 Task: Plan a farewell party for the colleague leaving the company.
Action: Mouse moved to (63, 100)
Screenshot: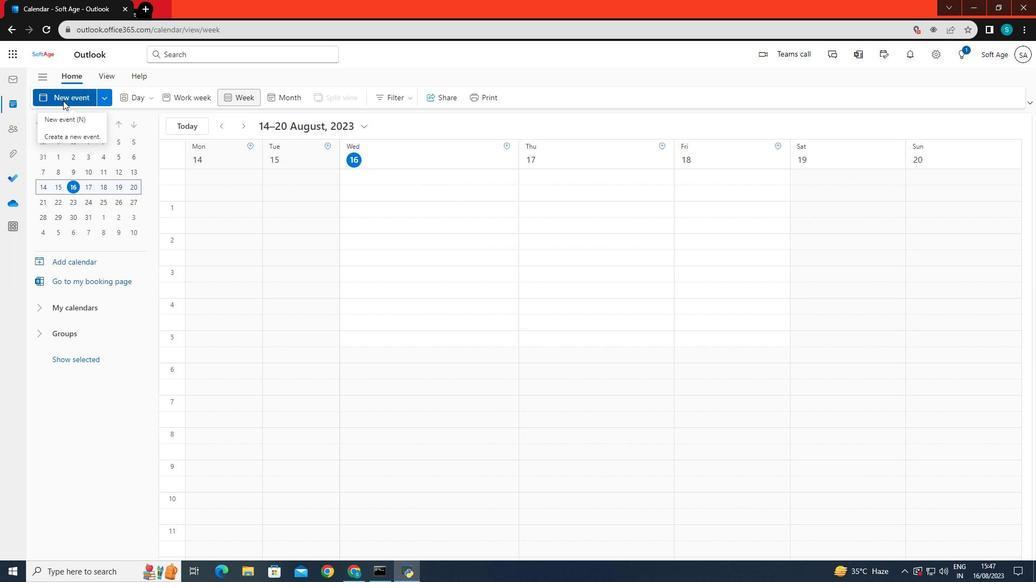 
Action: Mouse pressed left at (63, 100)
Screenshot: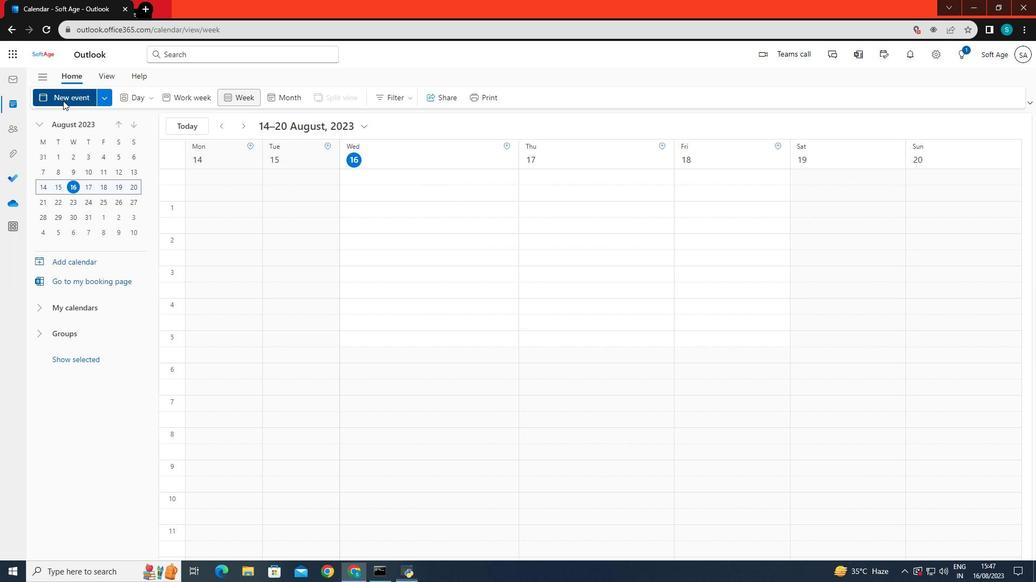 
Action: Mouse moved to (292, 173)
Screenshot: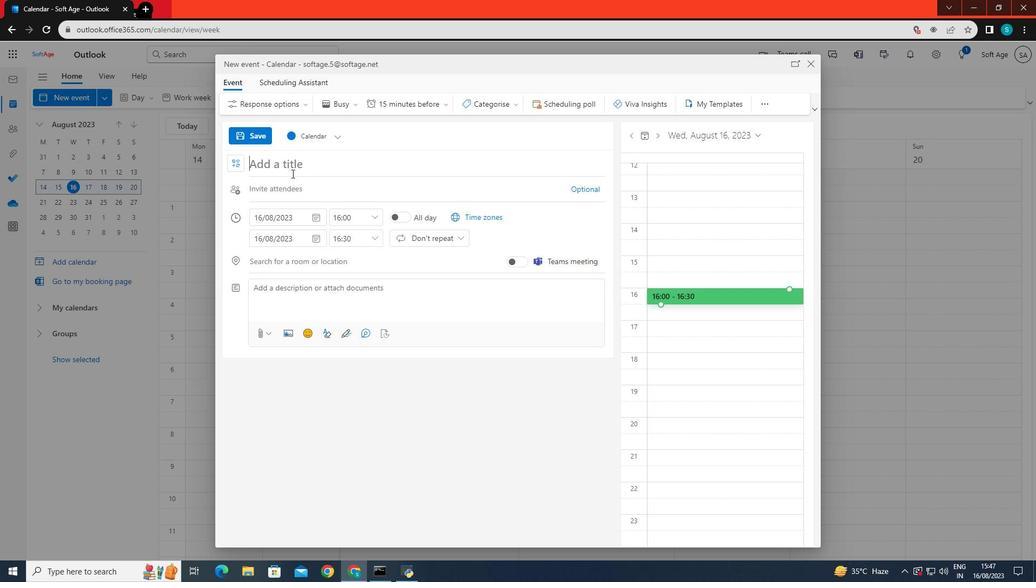 
Action: Mouse pressed left at (292, 173)
Screenshot: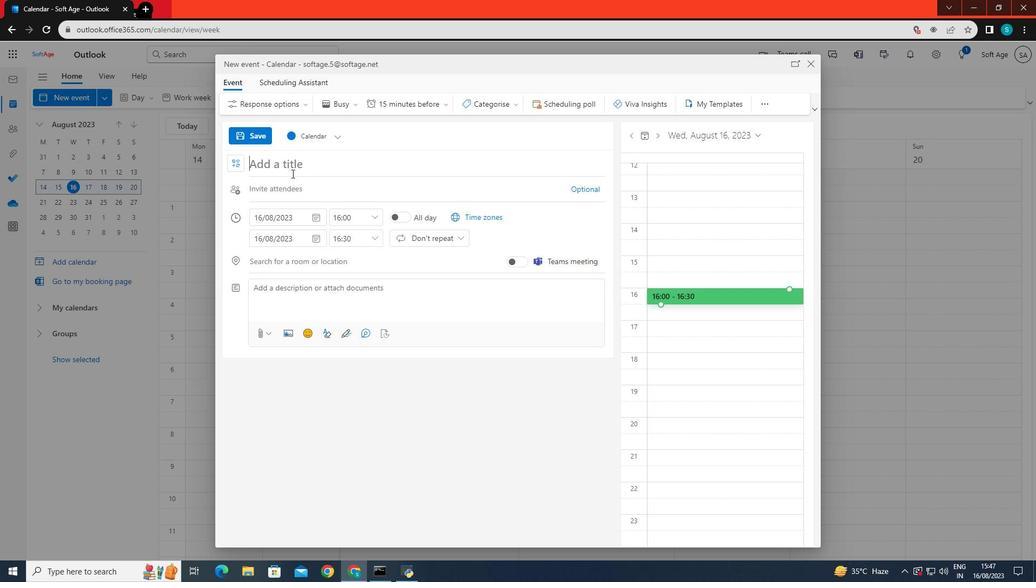 
Action: Key pressed <Key.caps_lock>F<Key.caps_lock>arewell<Key.space>party<Key.space><Key.backspace>
Screenshot: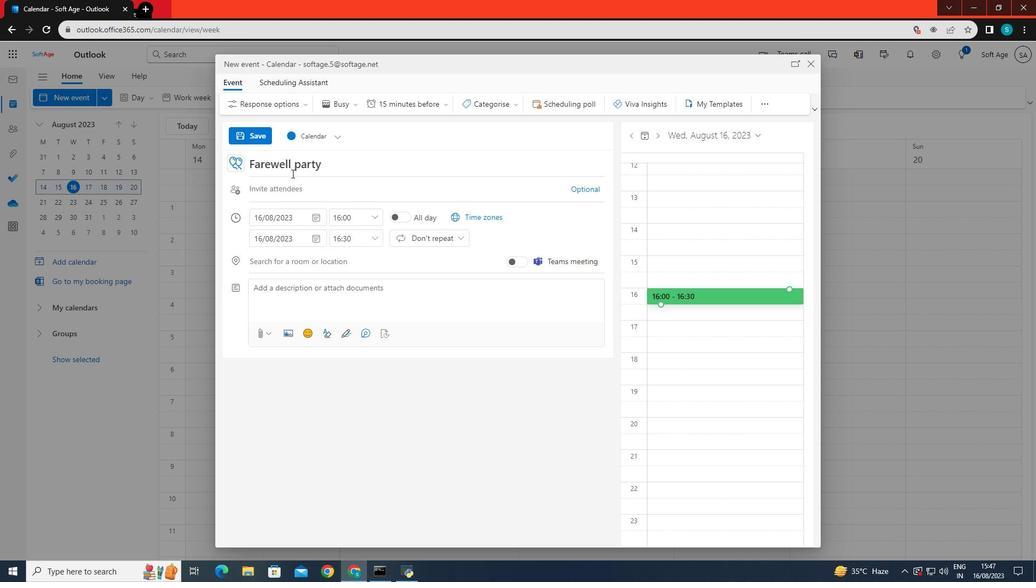 
Action: Mouse moved to (297, 219)
Screenshot: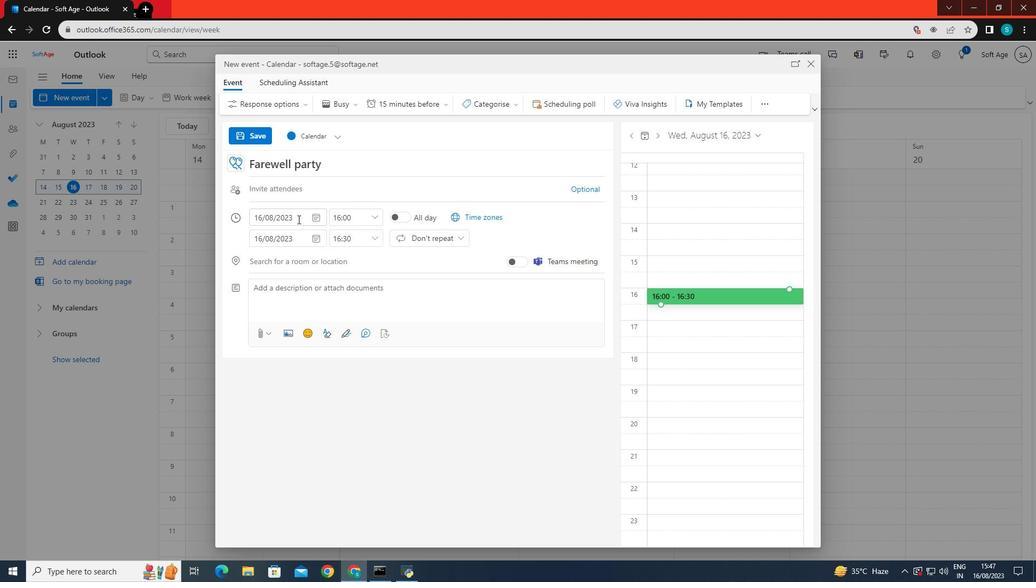 
Action: Mouse pressed left at (297, 219)
Screenshot: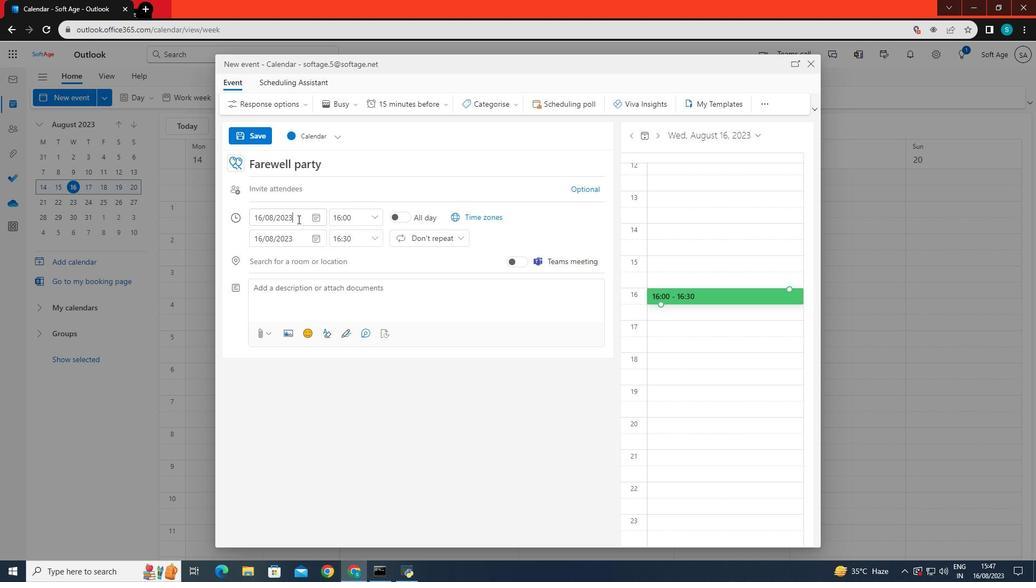 
Action: Mouse moved to (312, 335)
Screenshot: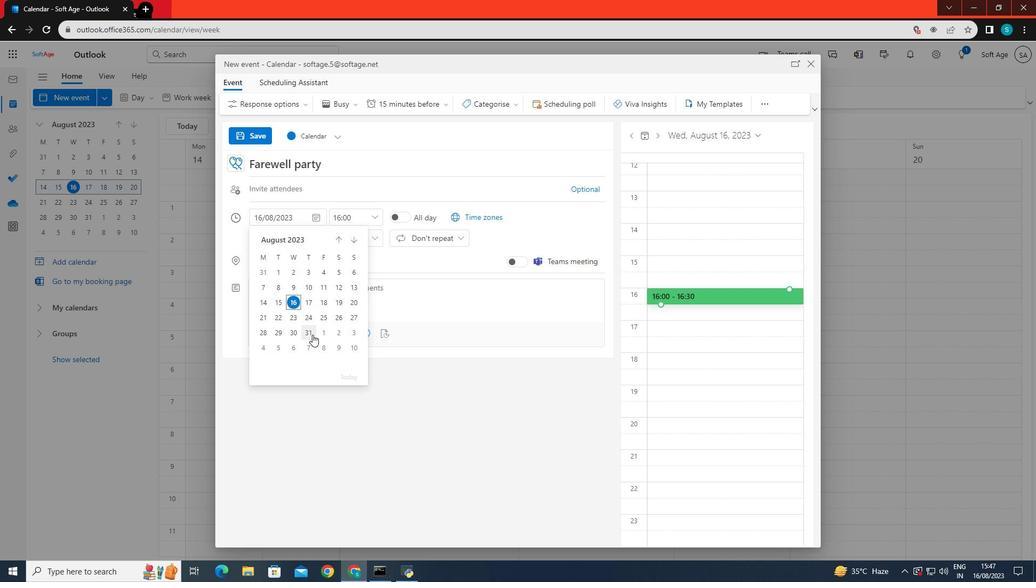 
Action: Mouse pressed left at (312, 335)
Screenshot: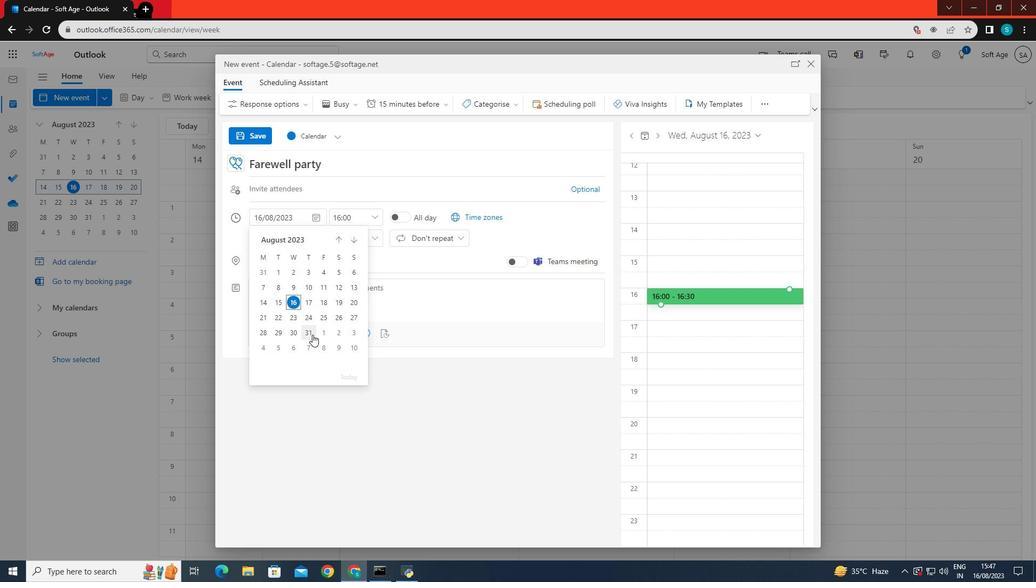 
Action: Mouse moved to (296, 241)
Screenshot: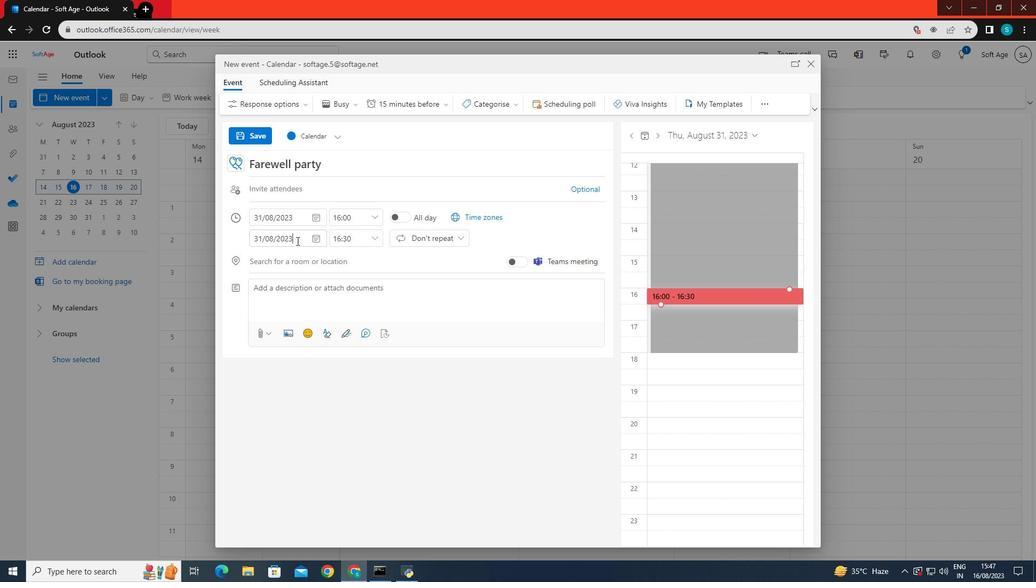 
Action: Mouse pressed left at (296, 241)
Screenshot: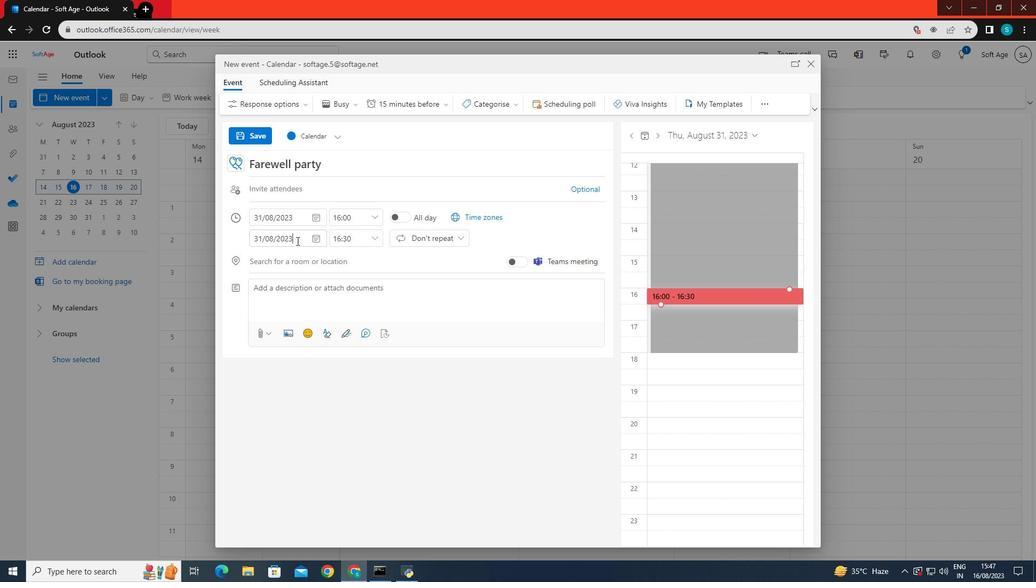 
Action: Mouse moved to (310, 352)
Screenshot: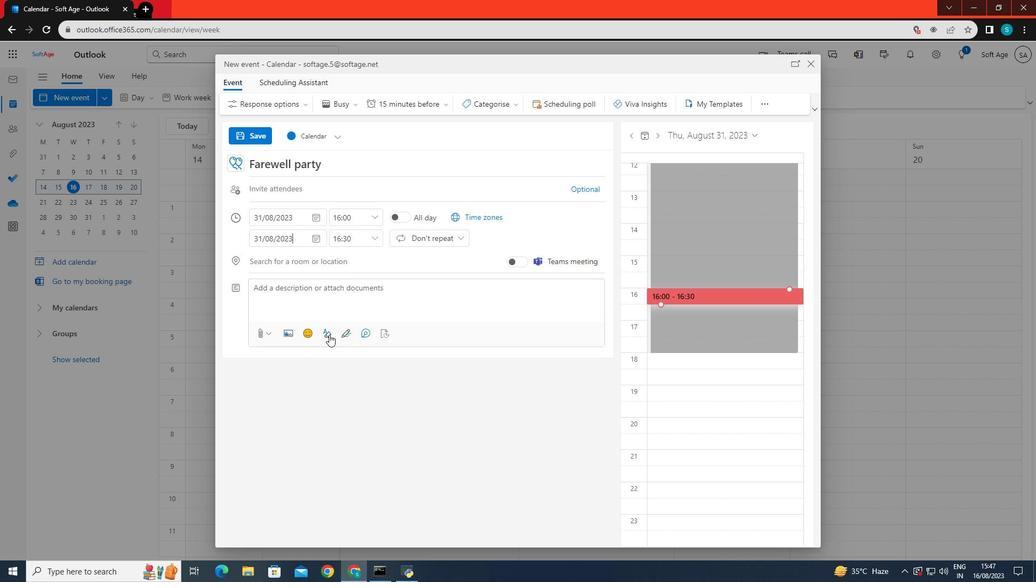 
Action: Mouse pressed left at (310, 352)
Screenshot: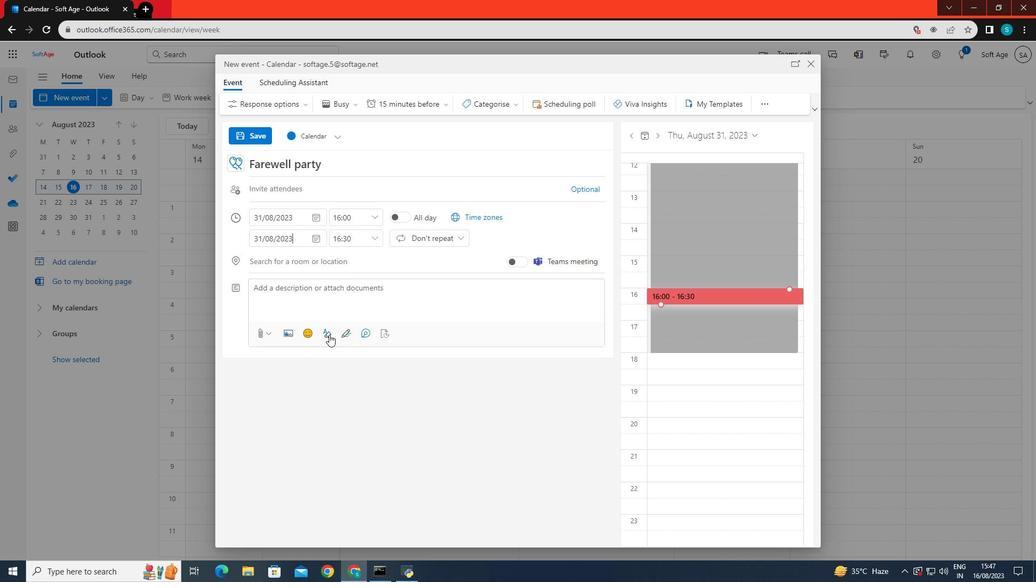
Action: Mouse moved to (352, 218)
Screenshot: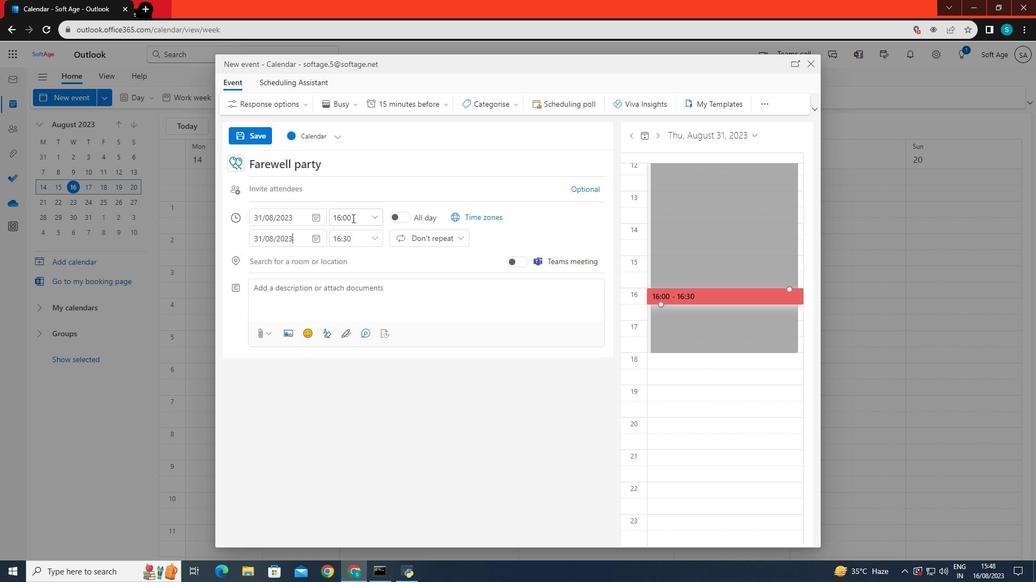 
Action: Mouse pressed left at (352, 218)
Screenshot: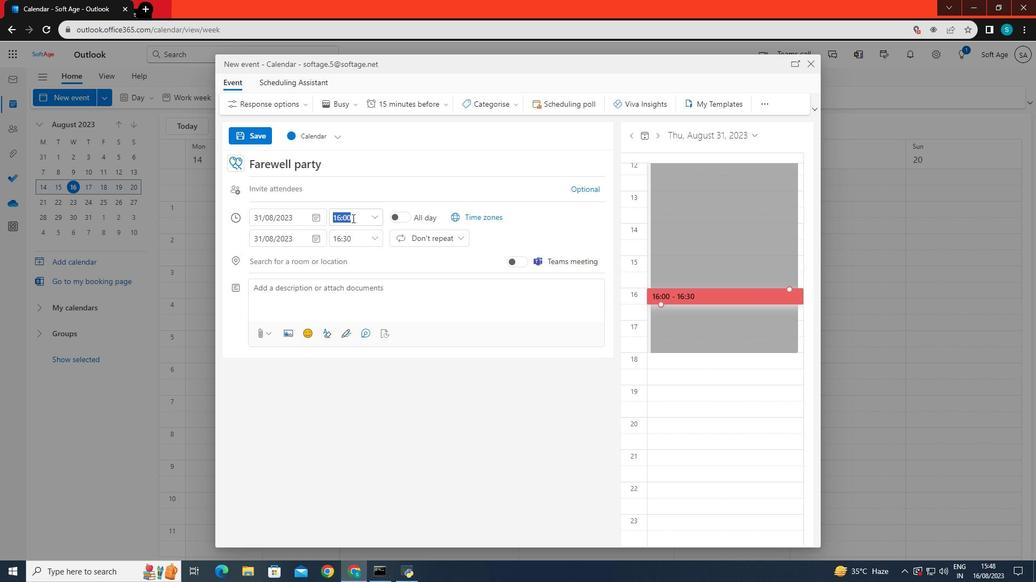 
Action: Mouse moved to (381, 214)
Screenshot: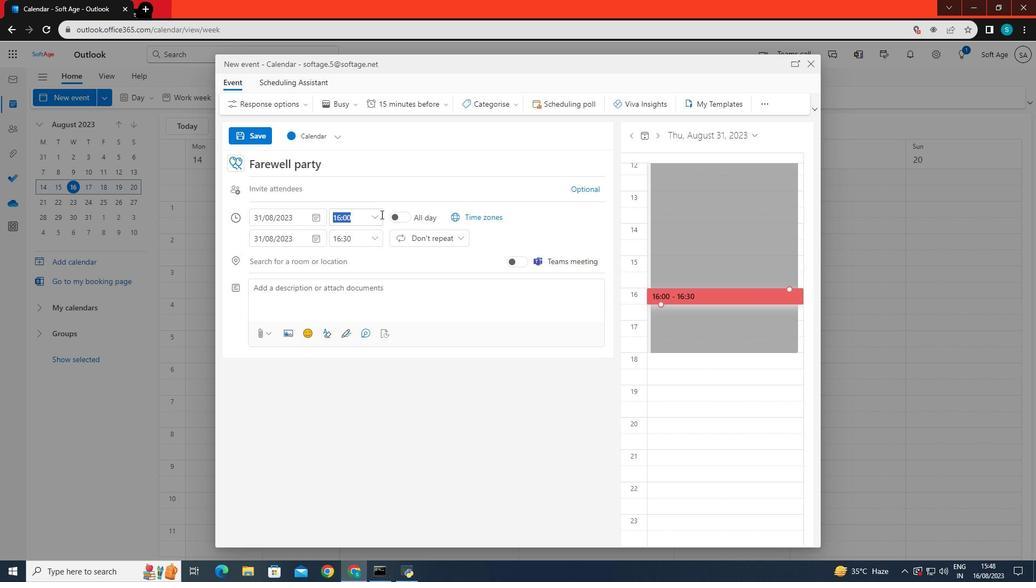 
Action: Mouse pressed left at (381, 214)
Screenshot: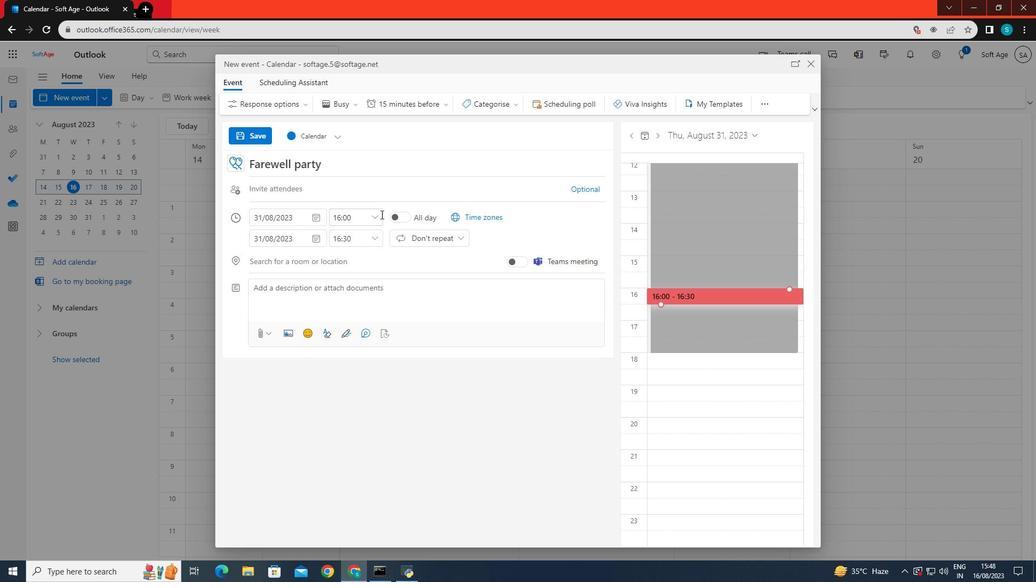 
Action: Mouse moved to (376, 215)
Screenshot: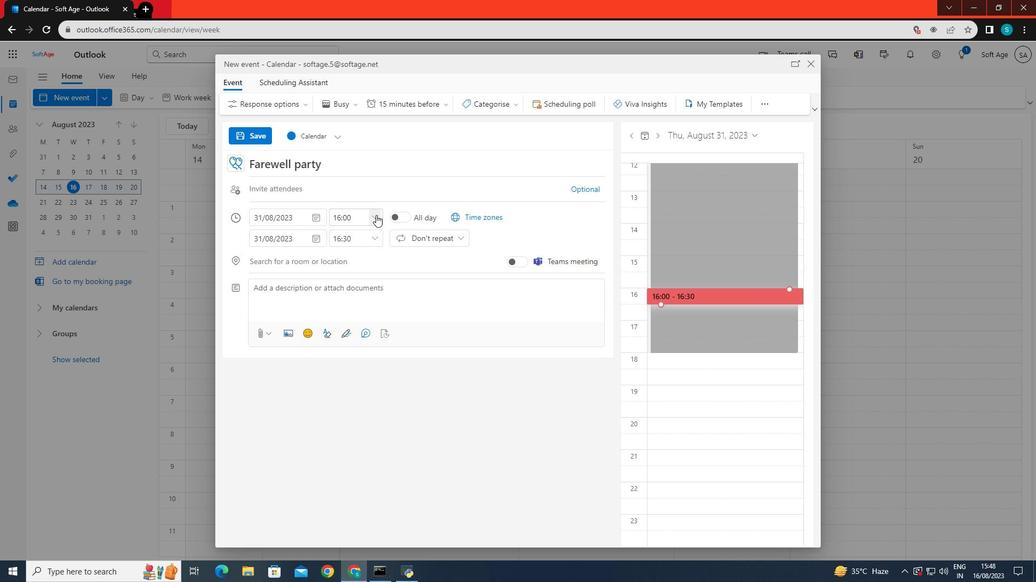 
Action: Mouse pressed left at (376, 215)
Screenshot: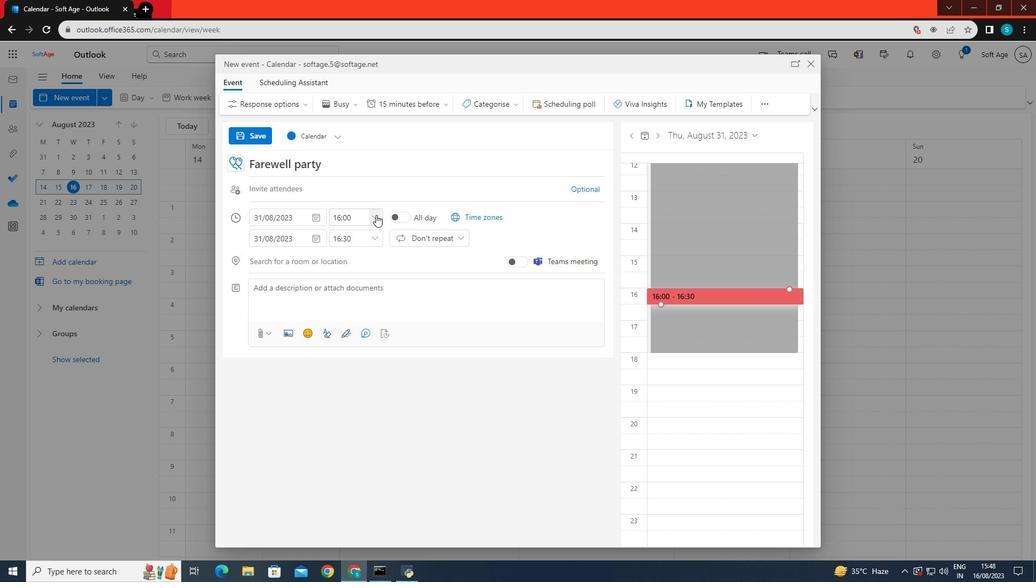 
Action: Mouse moved to (350, 309)
Screenshot: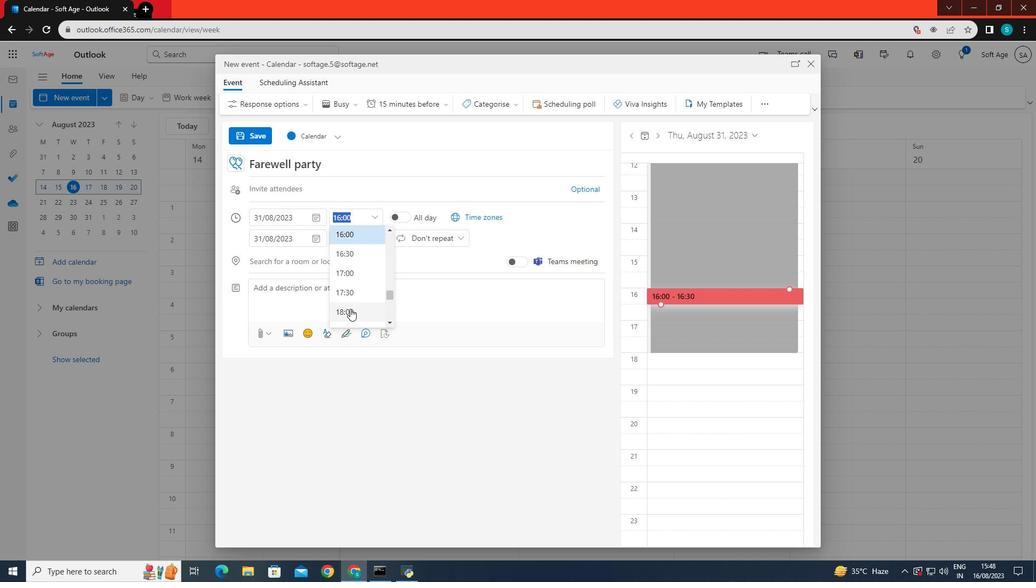 
Action: Mouse scrolled (350, 309) with delta (0, 0)
Screenshot: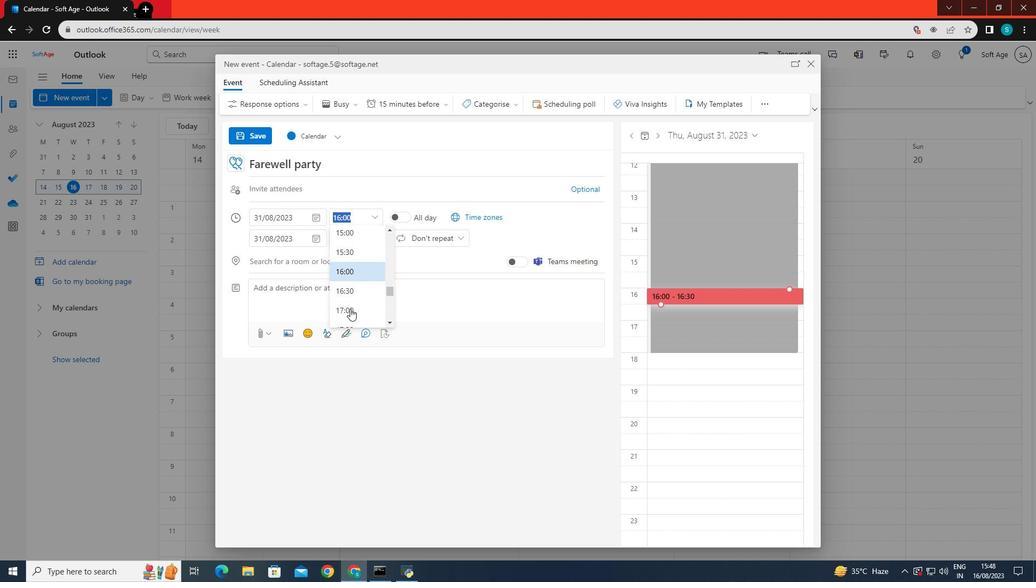 
Action: Mouse scrolled (350, 309) with delta (0, 0)
Screenshot: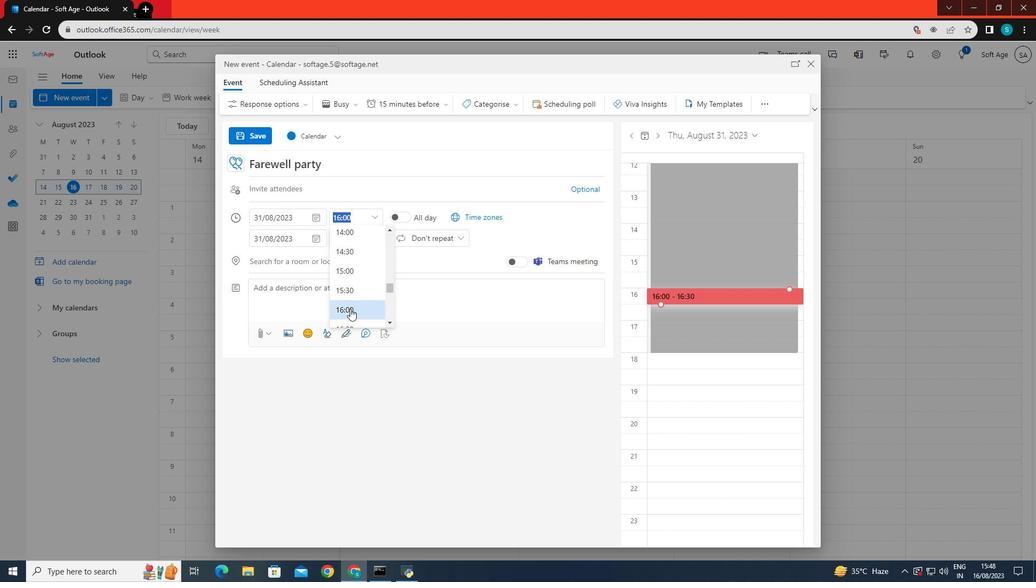 
Action: Mouse scrolled (350, 309) with delta (0, 0)
Screenshot: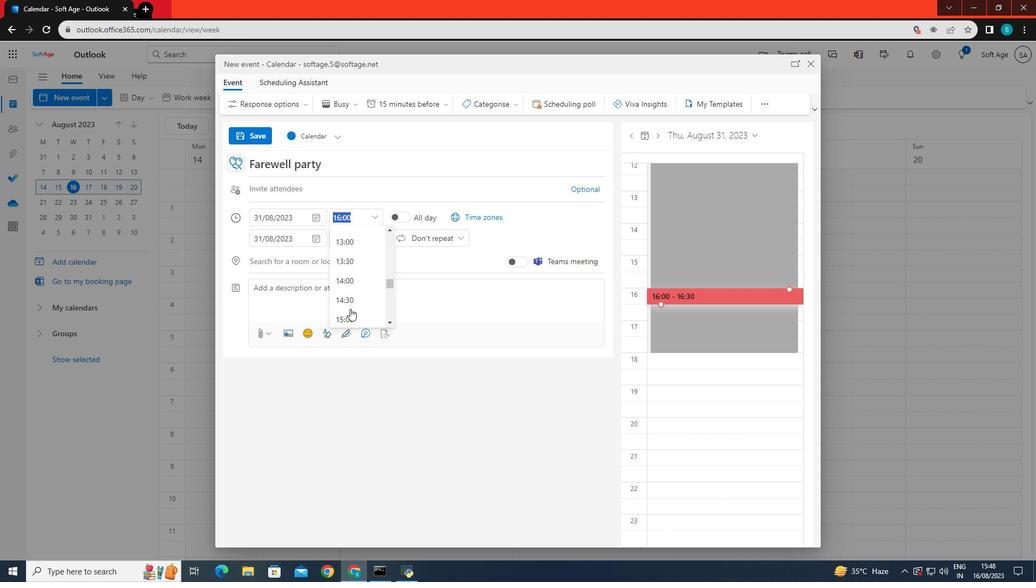 
Action: Mouse moved to (345, 247)
Screenshot: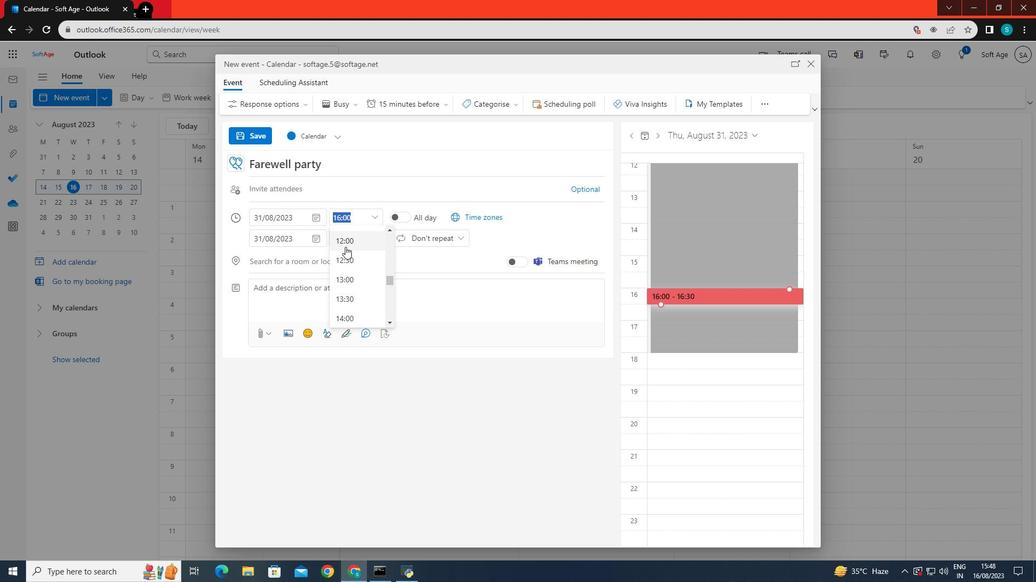 
Action: Mouse pressed left at (345, 247)
Screenshot: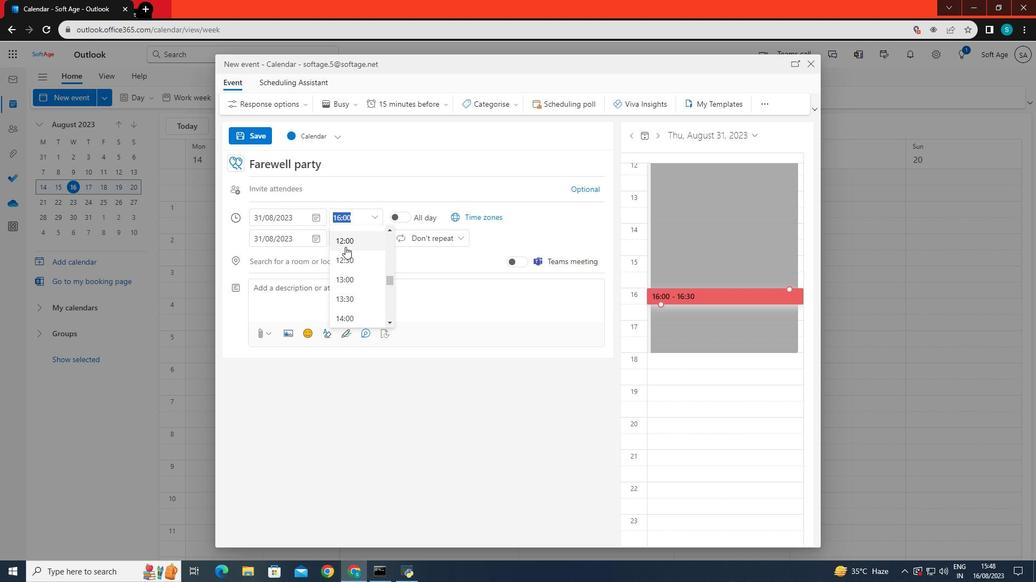 
Action: Mouse moved to (376, 237)
Screenshot: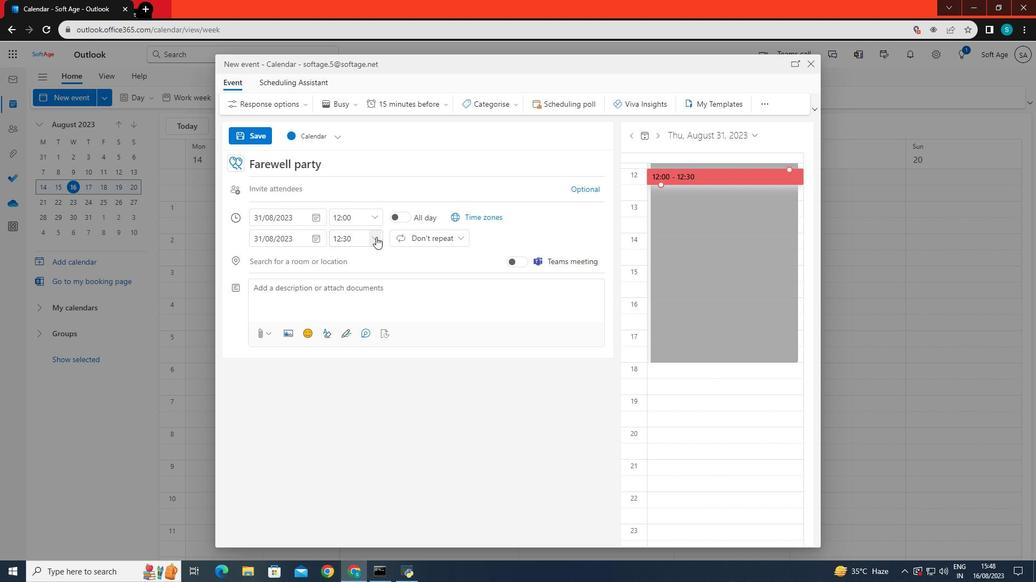 
Action: Mouse pressed left at (376, 237)
Screenshot: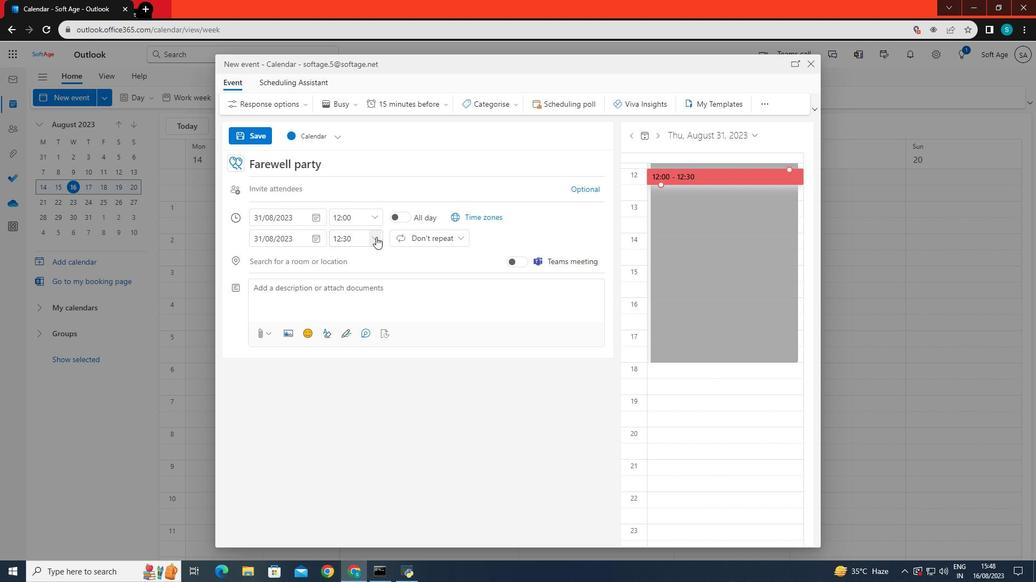 
Action: Mouse moved to (345, 318)
Screenshot: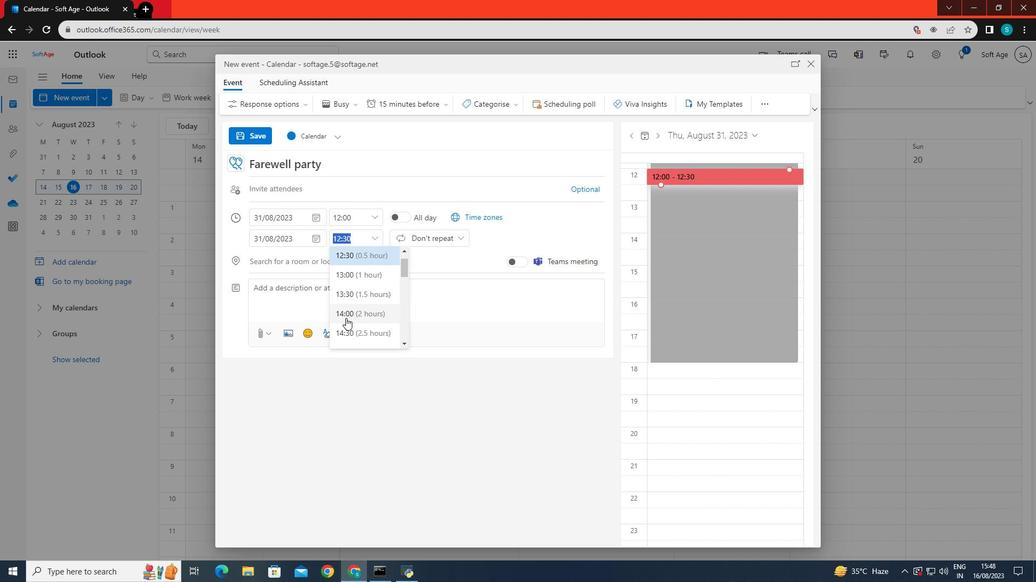 
Action: Mouse scrolled (345, 317) with delta (0, 0)
Screenshot: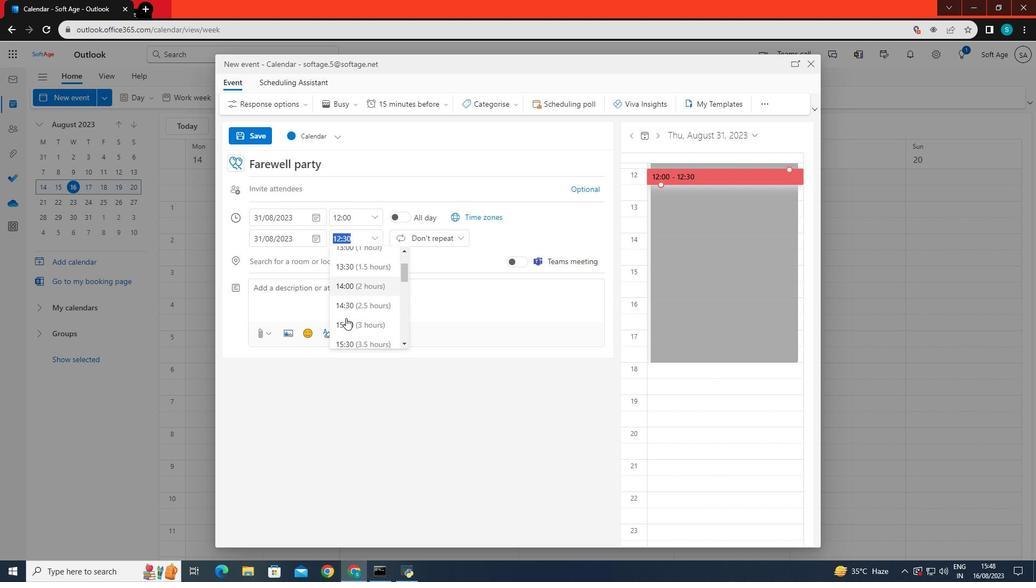 
Action: Mouse scrolled (345, 317) with delta (0, 0)
Screenshot: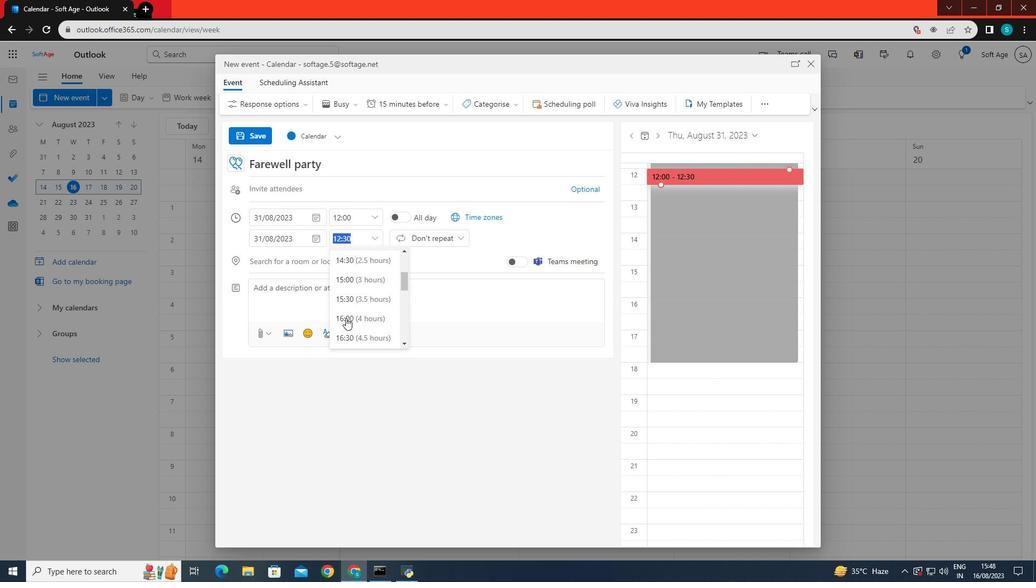 
Action: Mouse moved to (352, 297)
Screenshot: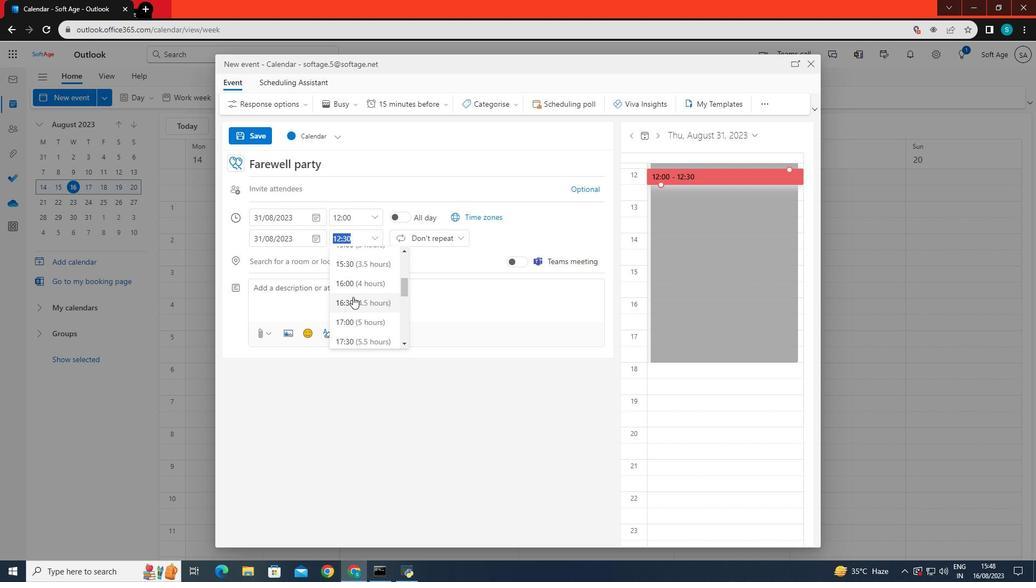 
Action: Mouse scrolled (352, 296) with delta (0, 0)
Screenshot: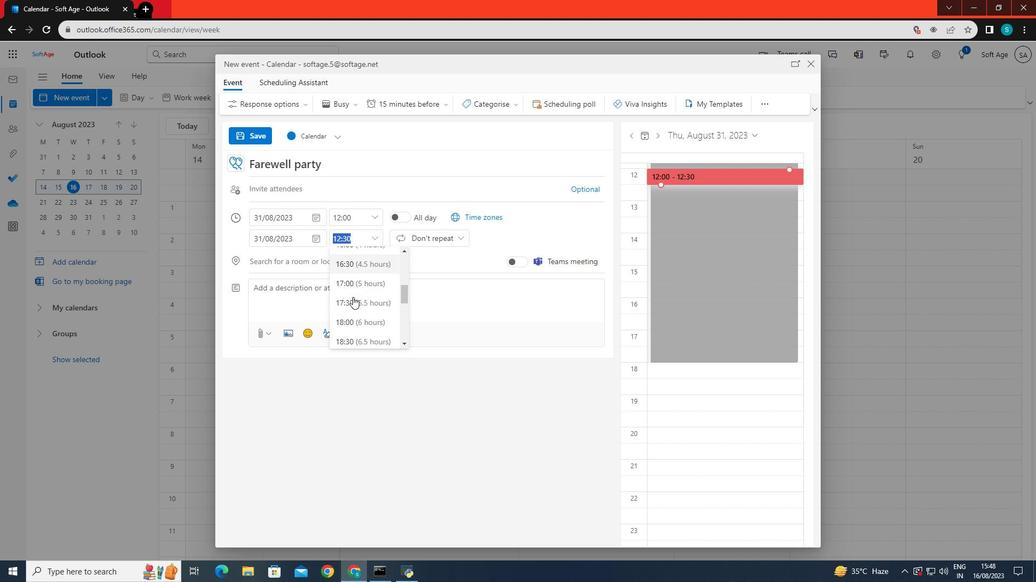 
Action: Mouse scrolled (352, 296) with delta (0, 0)
Screenshot: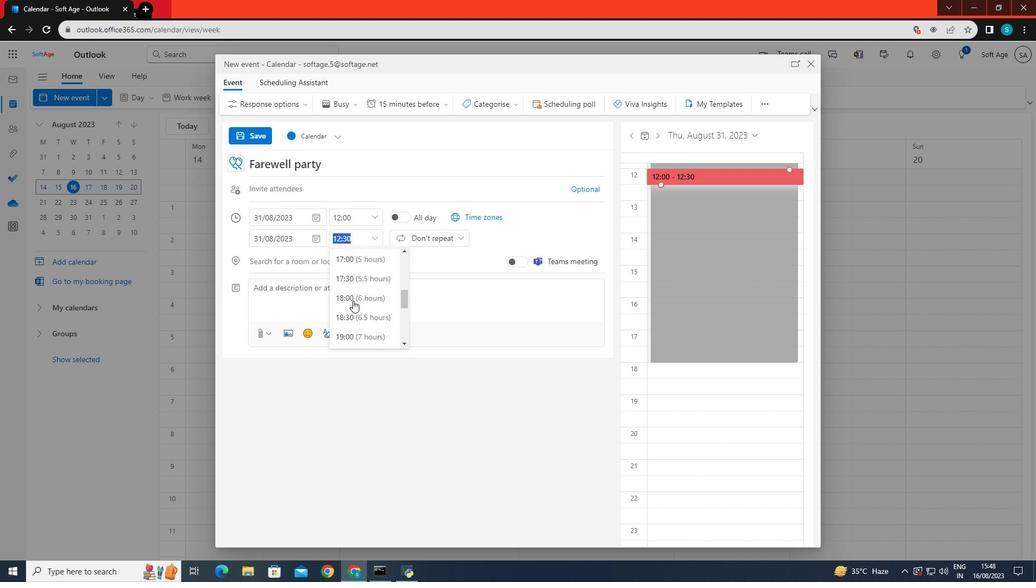 
Action: Mouse moved to (349, 255)
Screenshot: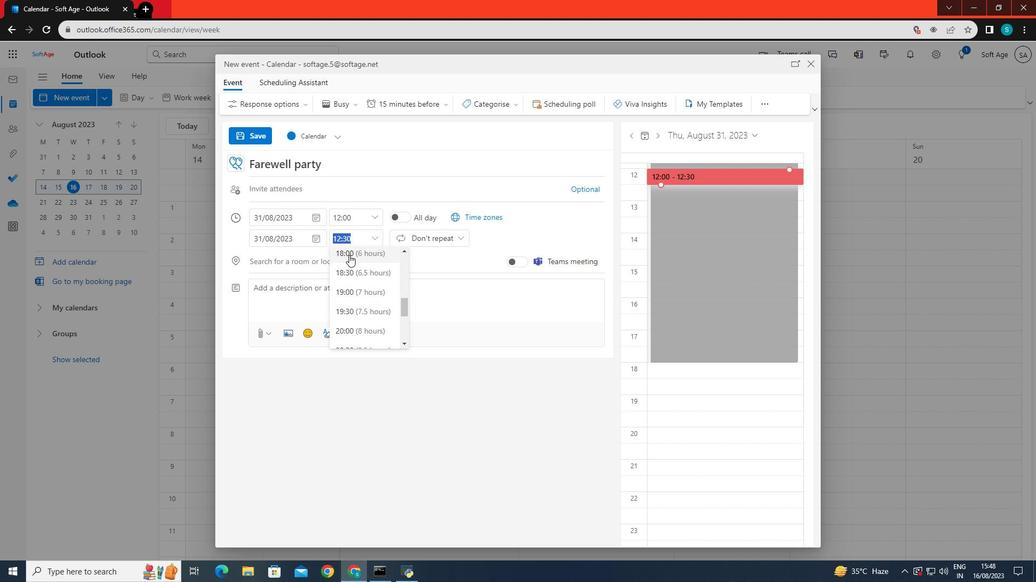 
Action: Mouse pressed left at (349, 255)
Screenshot: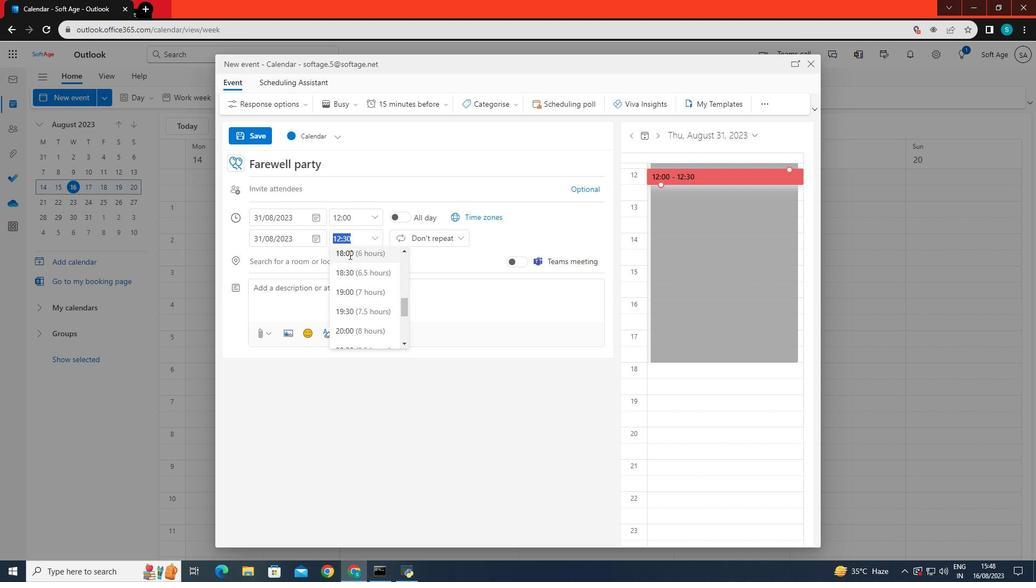 
Action: Mouse moved to (291, 294)
Screenshot: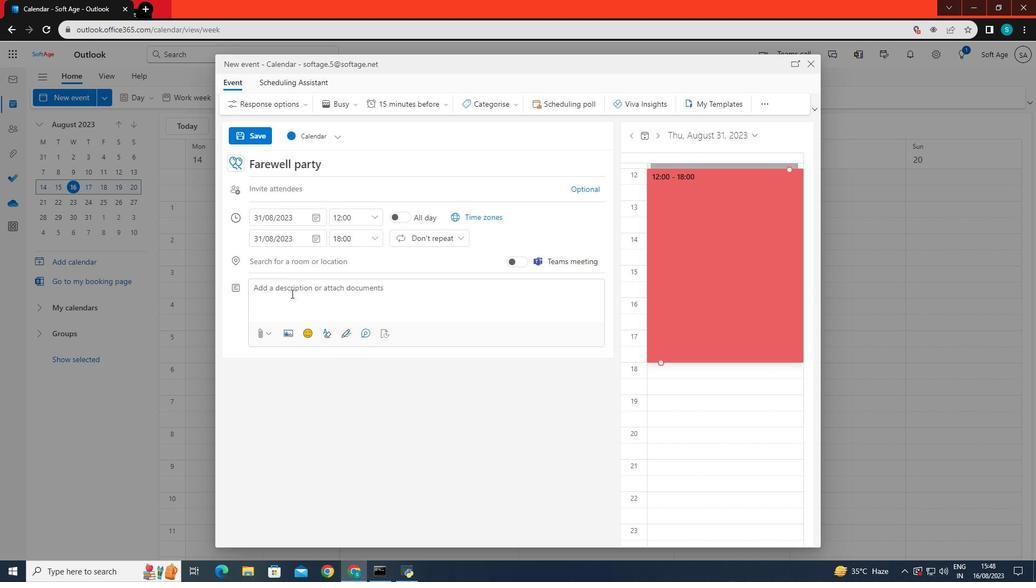 
Action: Mouse pressed left at (291, 294)
Screenshot: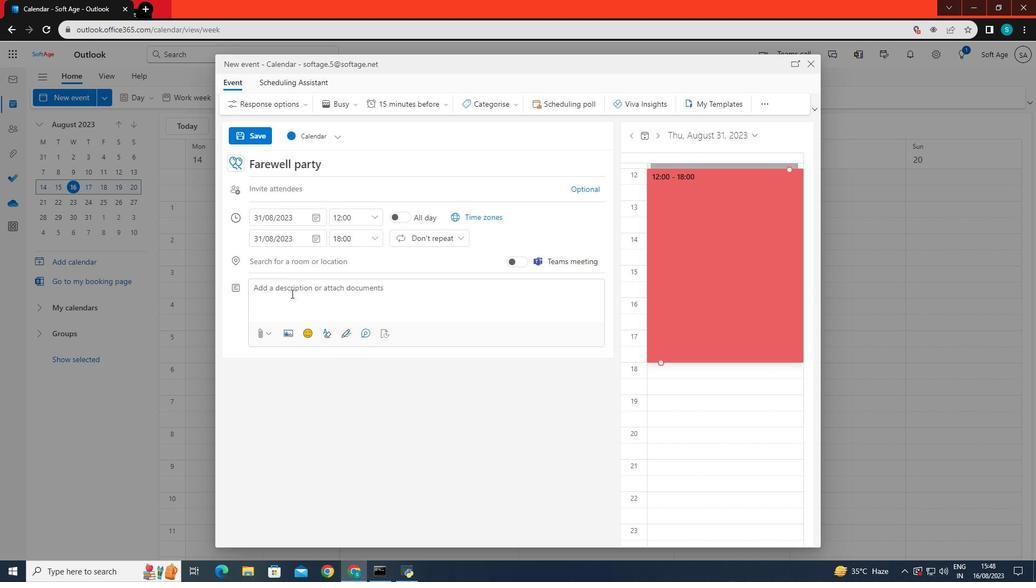 
Action: Key pressed <Key.caps_lock>P<Key.caps_lock>lan<Key.space>a<Key.space>farewell<Key.space>party<Key.space>for<Key.space>the<Key.space>colleague<Key.space>leaving<Key.space>the<Key.space>company.
Screenshot: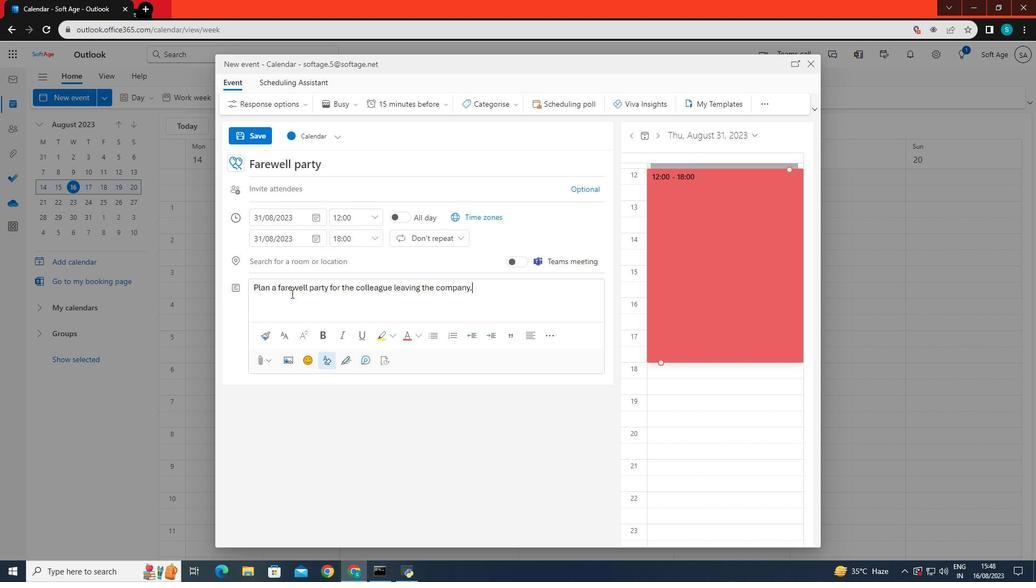 
Action: Mouse moved to (440, 102)
Screenshot: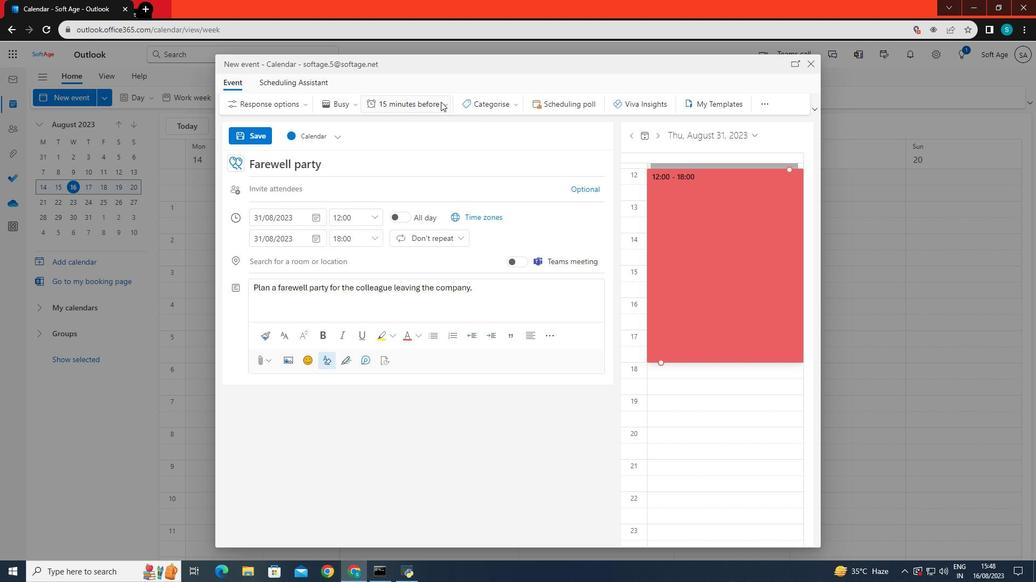 
Action: Mouse pressed left at (440, 102)
Screenshot: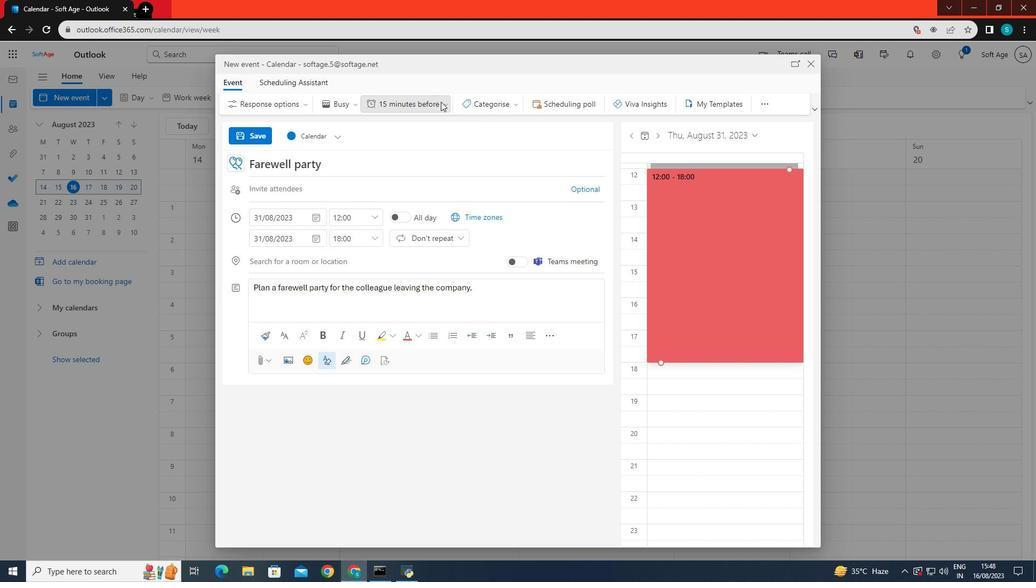 
Action: Mouse moved to (397, 283)
Screenshot: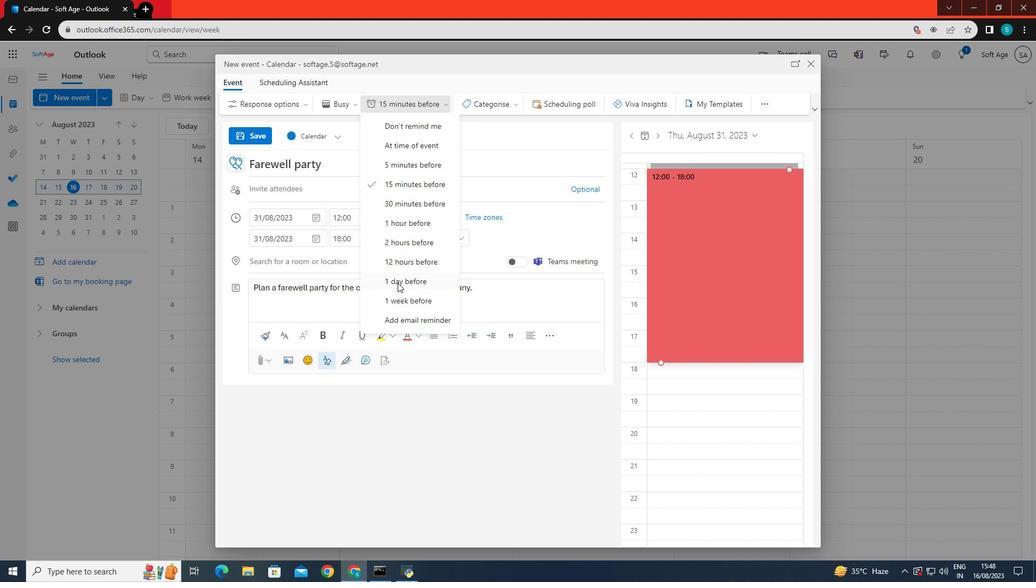 
Action: Mouse pressed left at (397, 283)
Screenshot: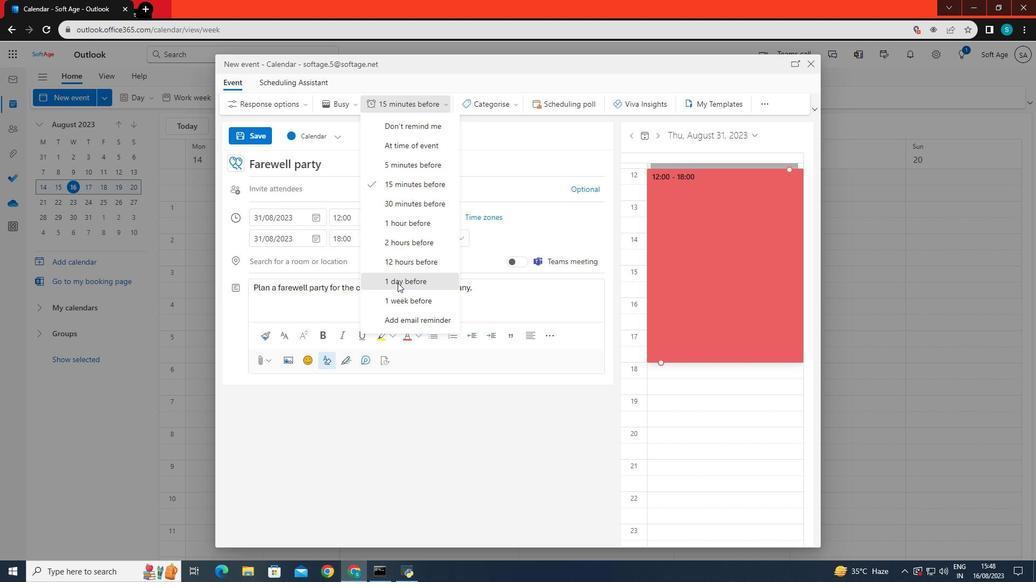
Action: Mouse moved to (378, 296)
Screenshot: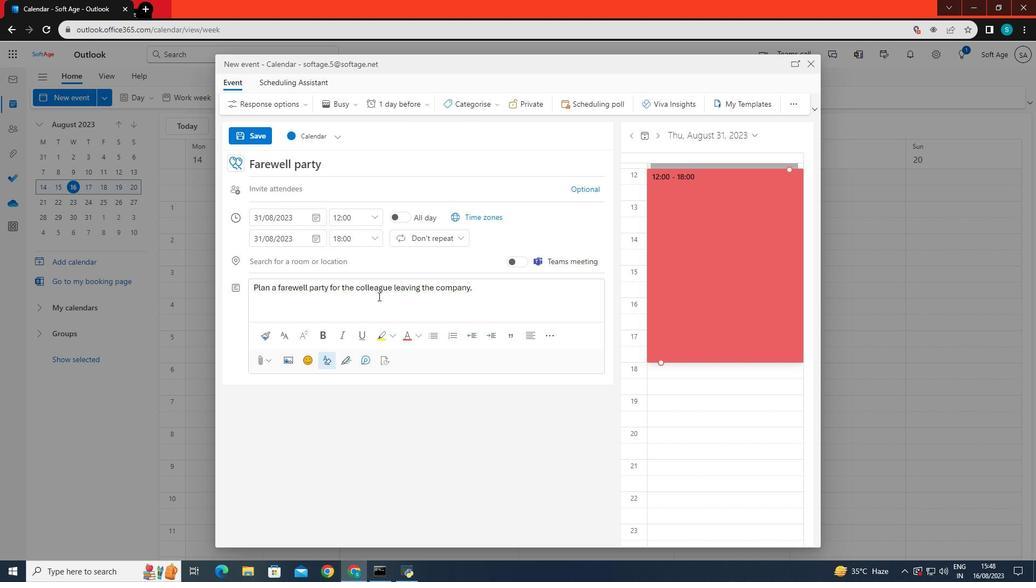
Action: Mouse pressed left at (378, 296)
Screenshot: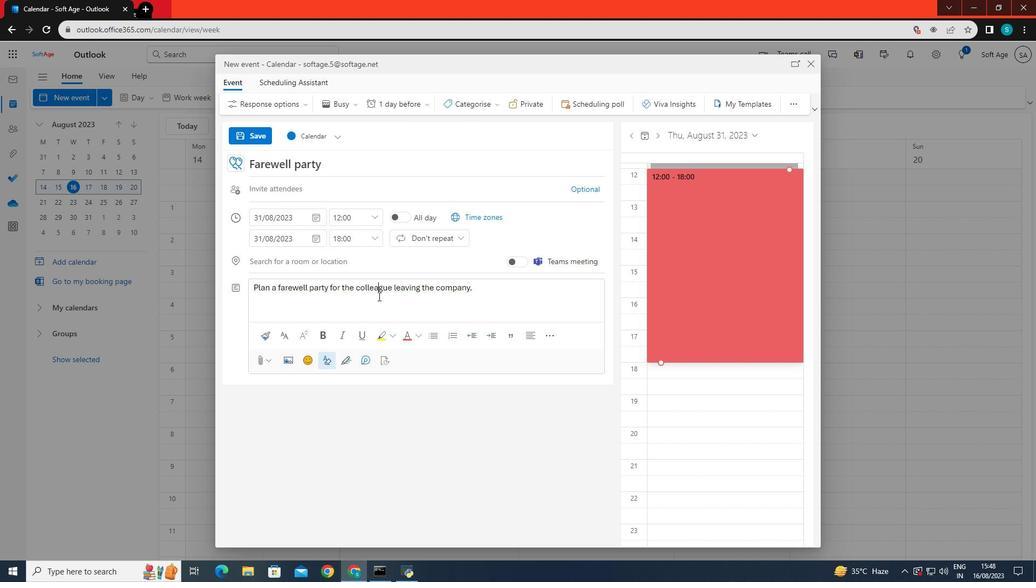 
Action: Mouse moved to (255, 133)
Screenshot: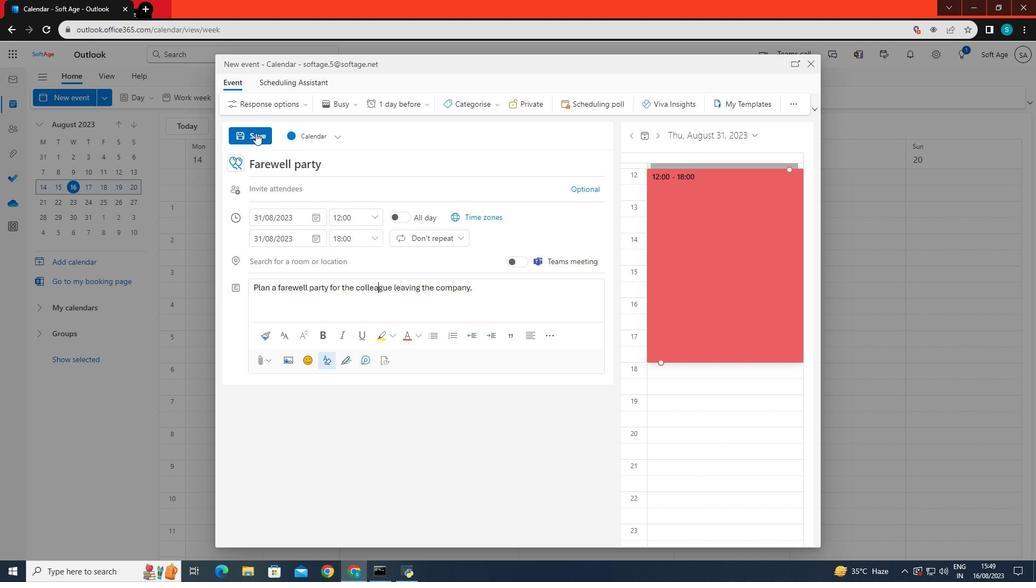 
Action: Mouse pressed left at (255, 133)
Screenshot: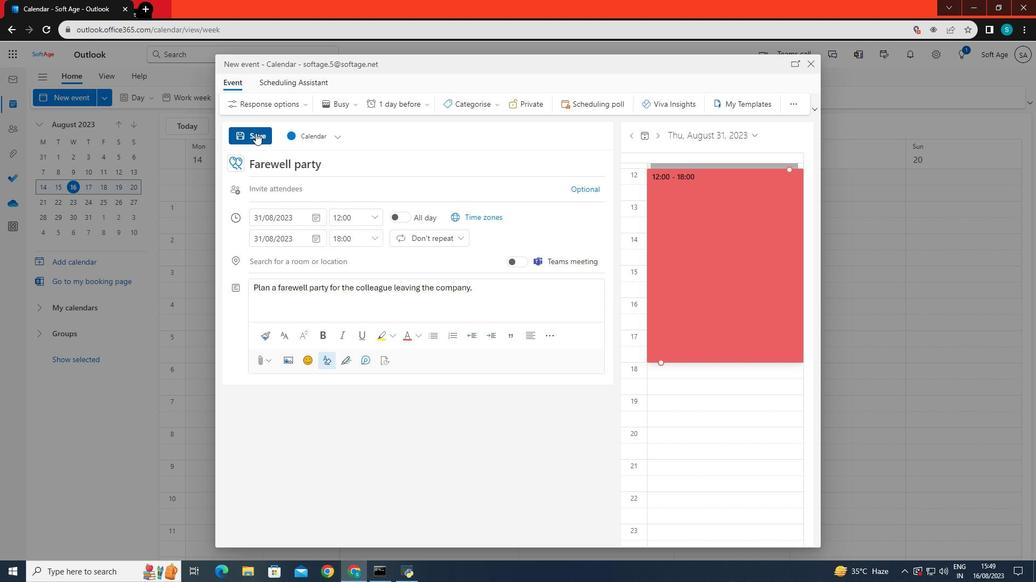 
